 Task: Add Sprouts Blueberry Pomegranate Hydration Drink Mix 15 Pack to the cart.
Action: Mouse pressed left at (23, 87)
Screenshot: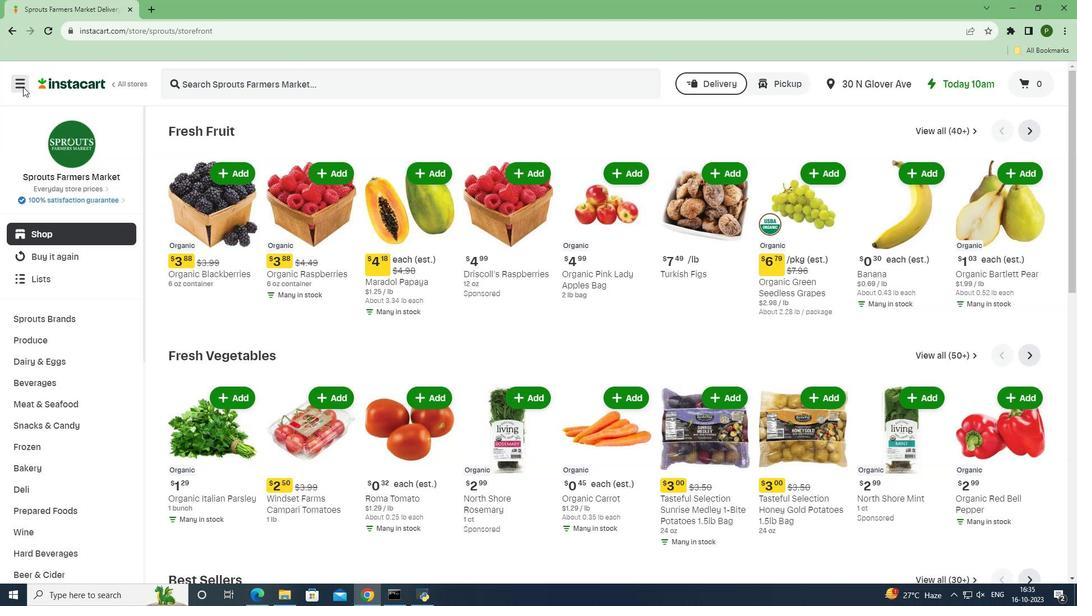 
Action: Mouse moved to (39, 301)
Screenshot: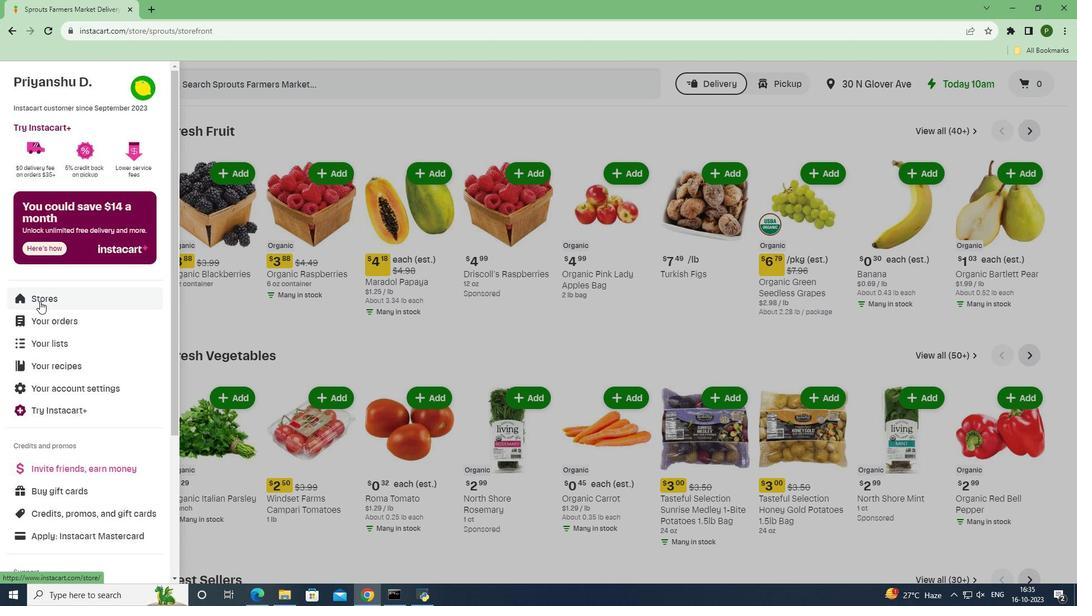 
Action: Mouse pressed left at (39, 301)
Screenshot: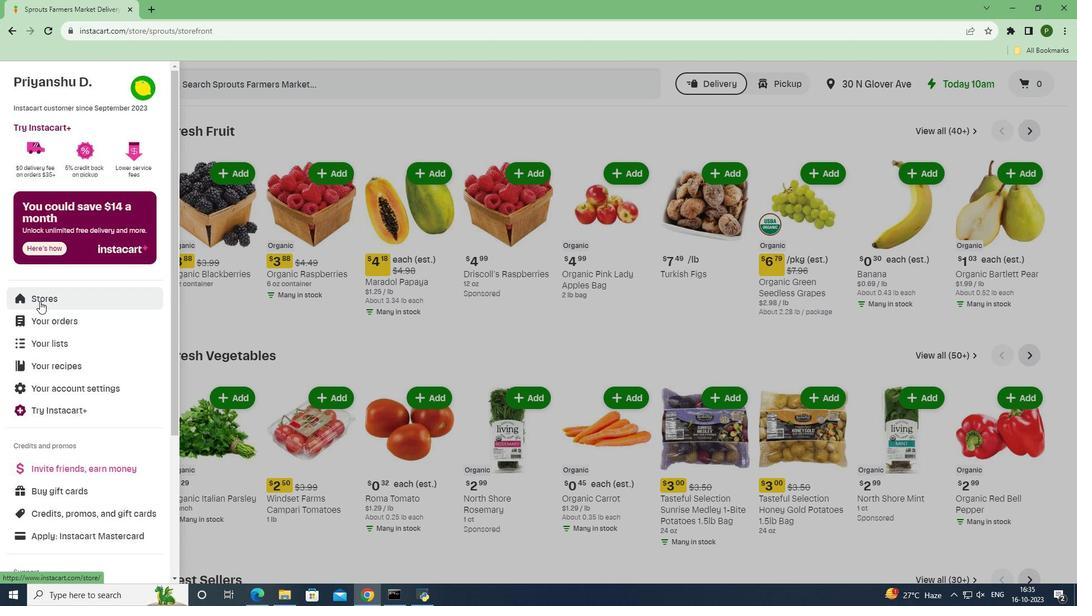 
Action: Mouse moved to (264, 130)
Screenshot: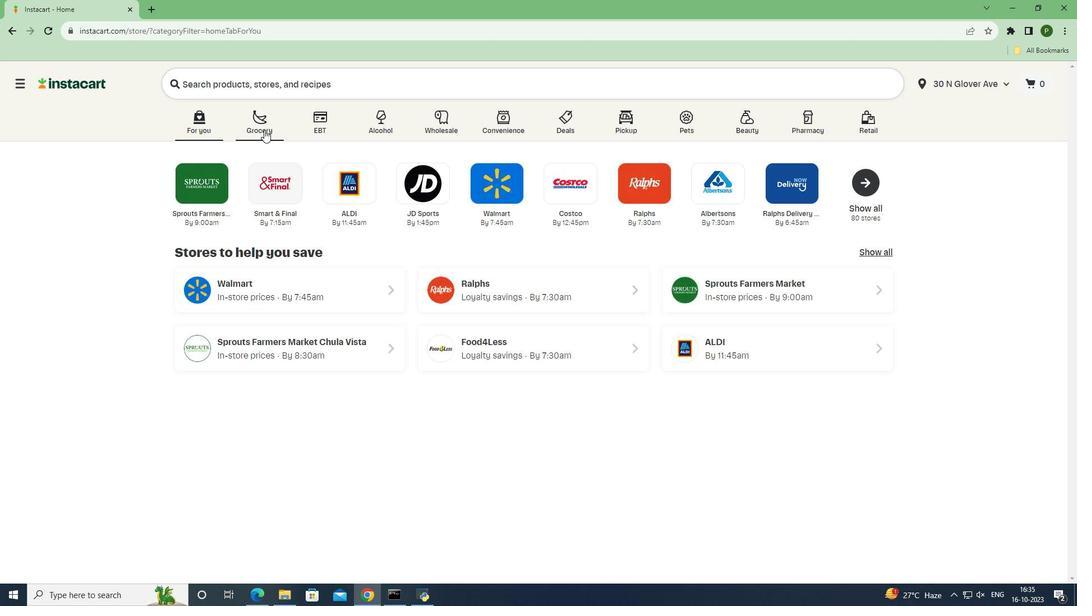
Action: Mouse pressed left at (264, 130)
Screenshot: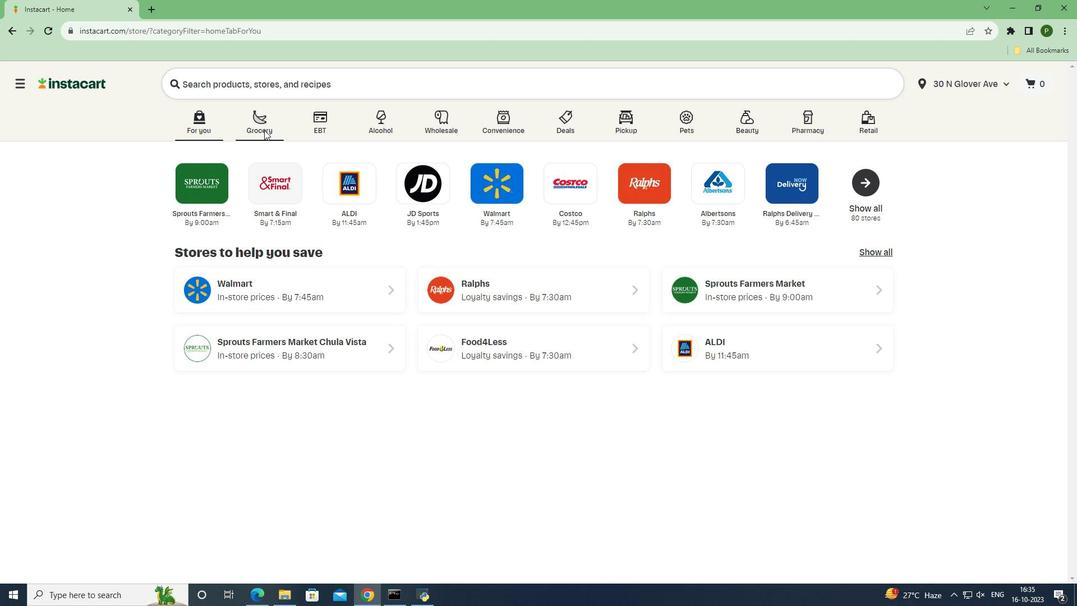 
Action: Mouse moved to (697, 268)
Screenshot: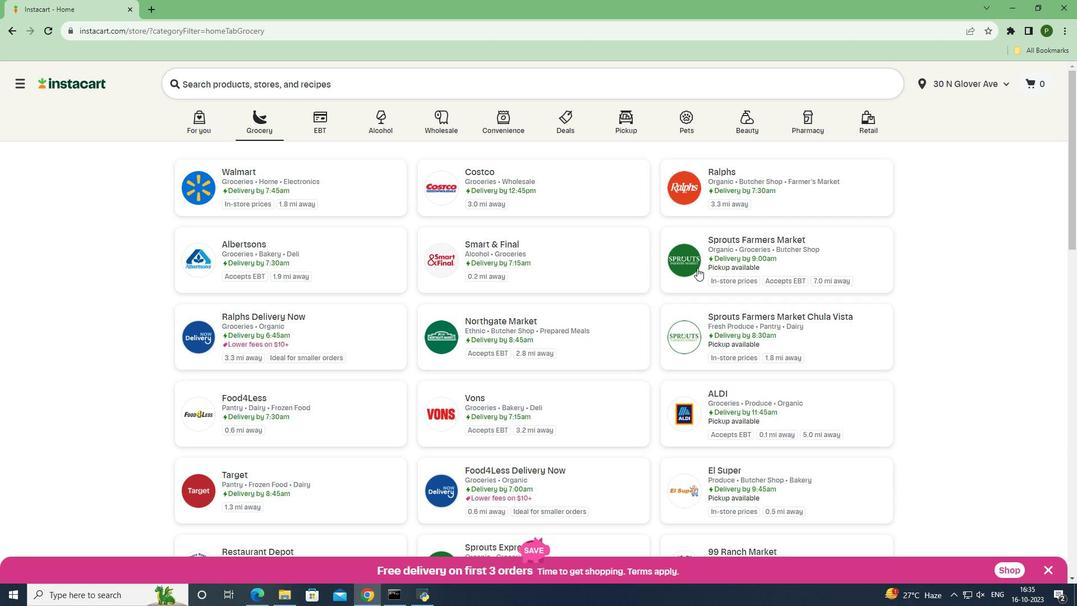 
Action: Mouse pressed left at (697, 268)
Screenshot: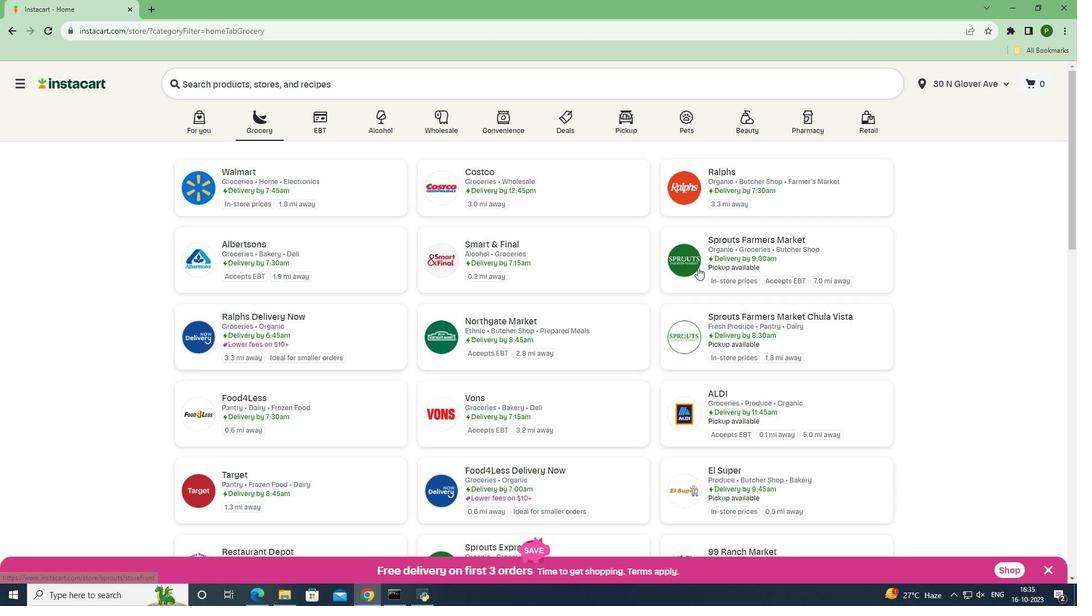 
Action: Mouse moved to (62, 385)
Screenshot: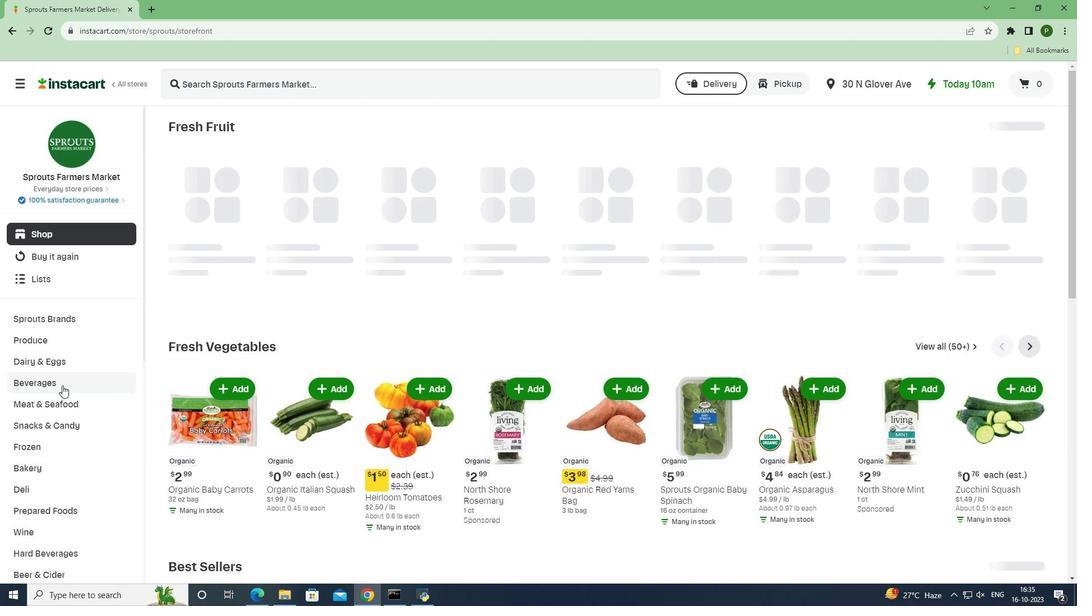 
Action: Mouse pressed left at (62, 385)
Screenshot: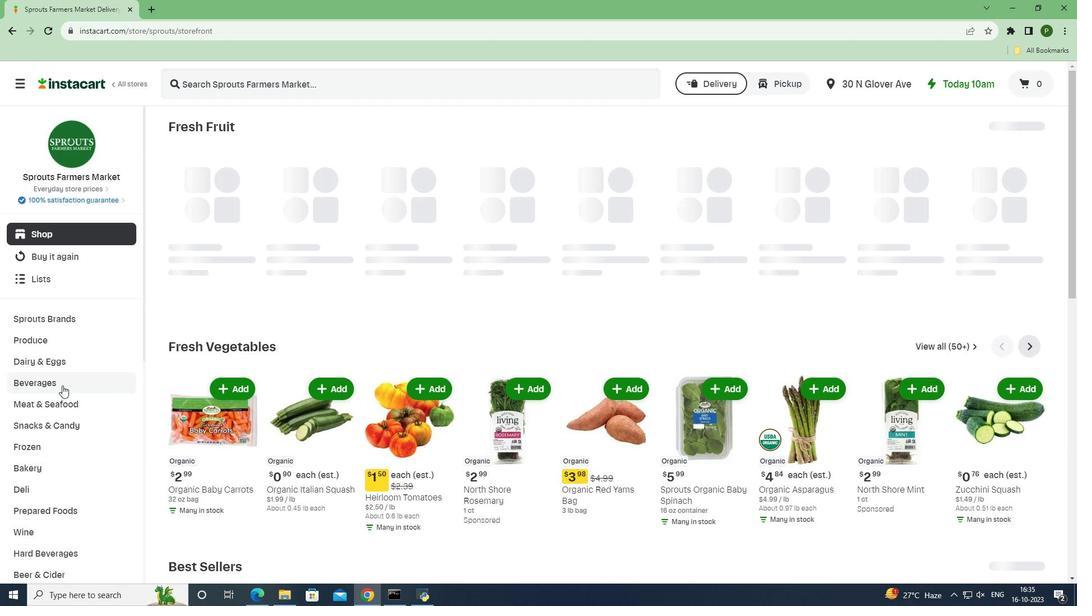 
Action: Mouse moved to (1015, 154)
Screenshot: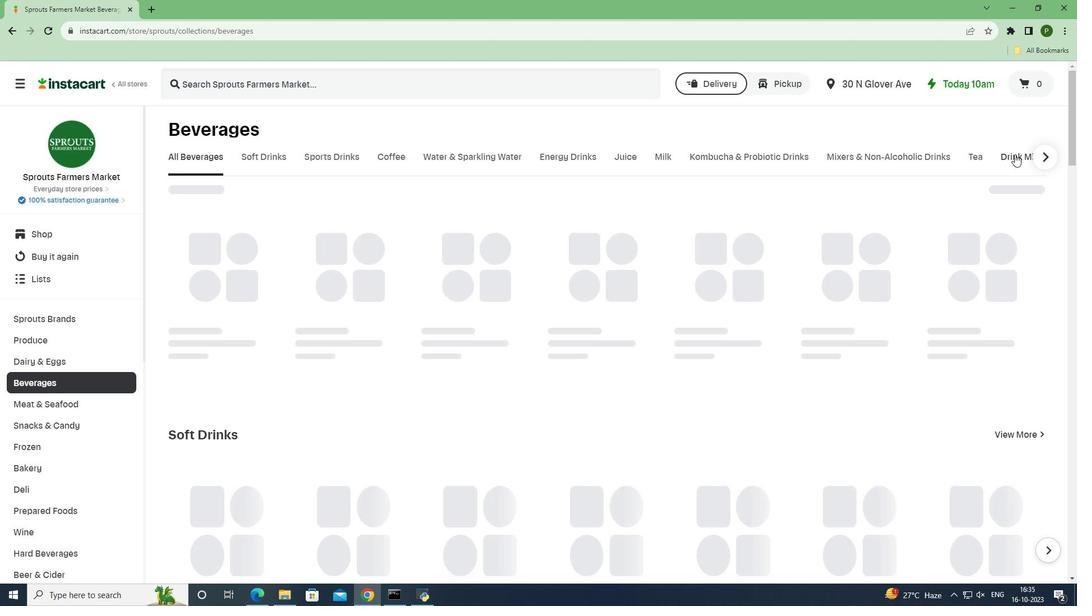 
Action: Mouse pressed left at (1015, 154)
Screenshot: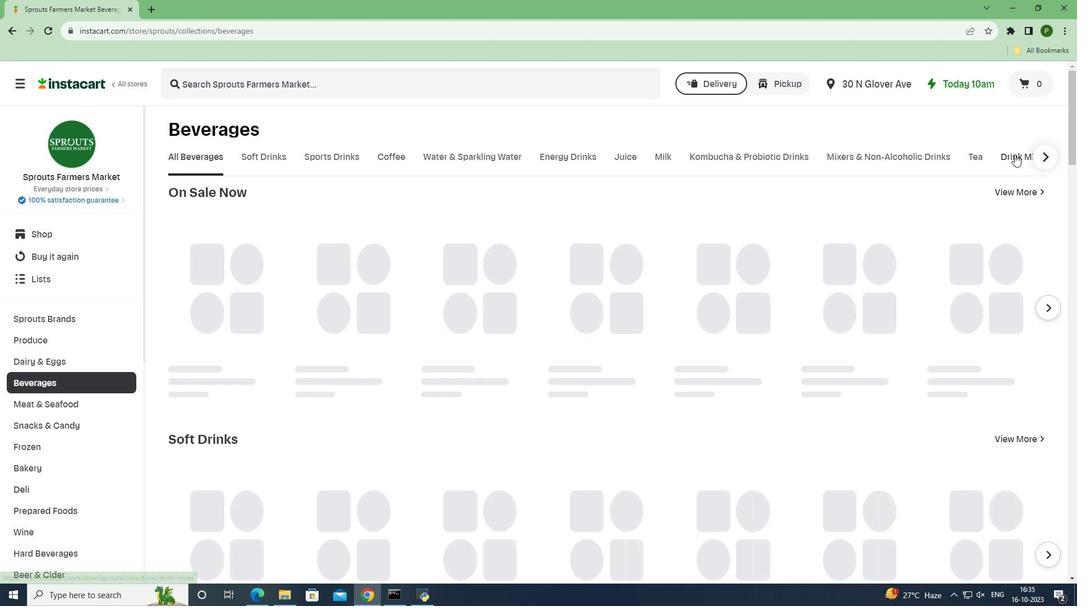 
Action: Mouse moved to (275, 207)
Screenshot: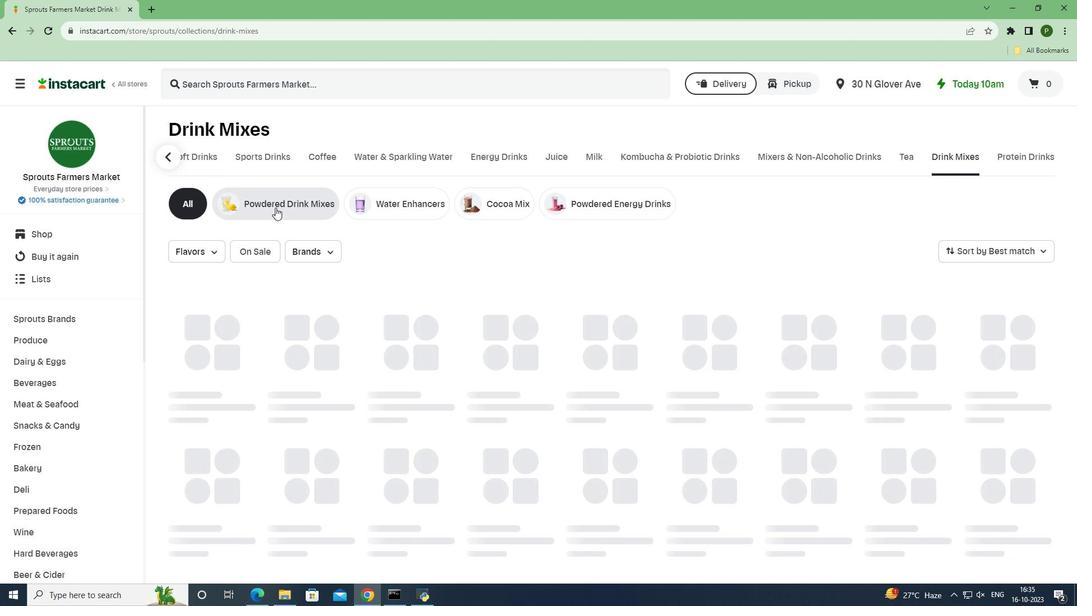 
Action: Mouse pressed left at (275, 207)
Screenshot: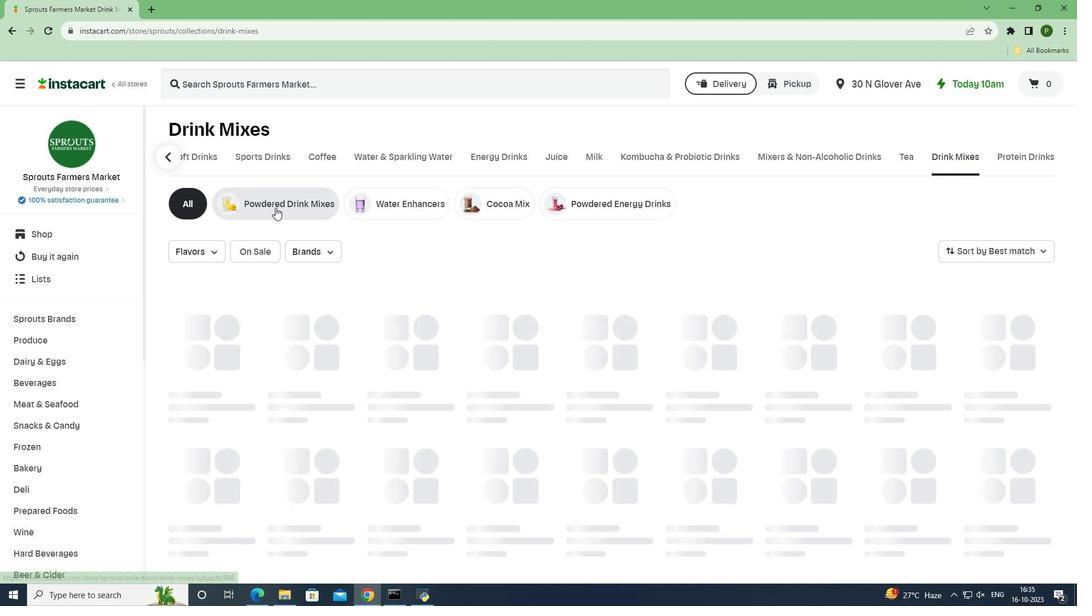 
Action: Mouse moved to (250, 80)
Screenshot: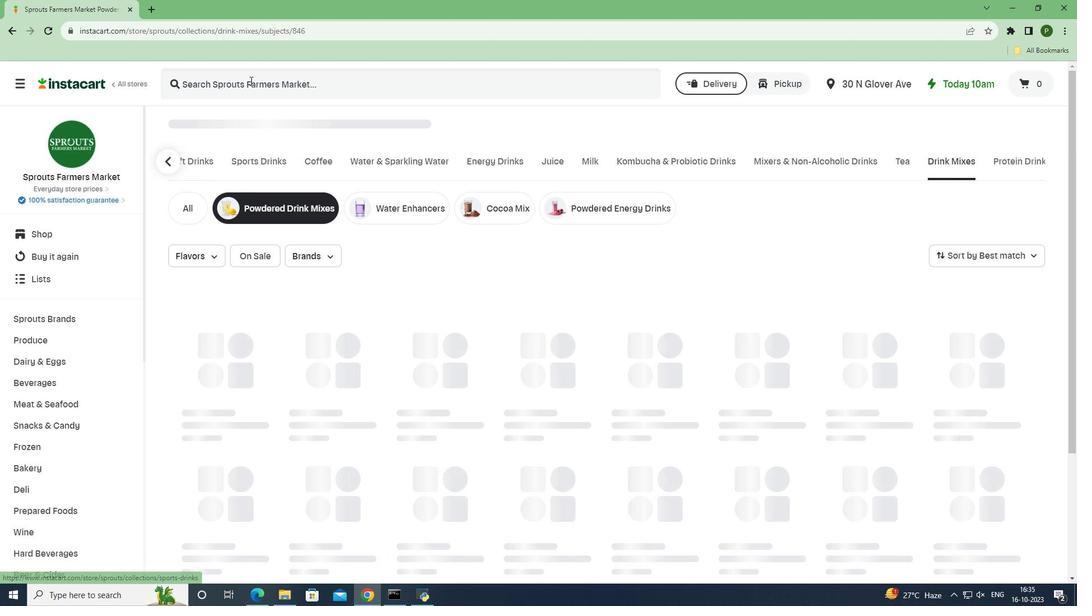 
Action: Mouse pressed left at (250, 80)
Screenshot: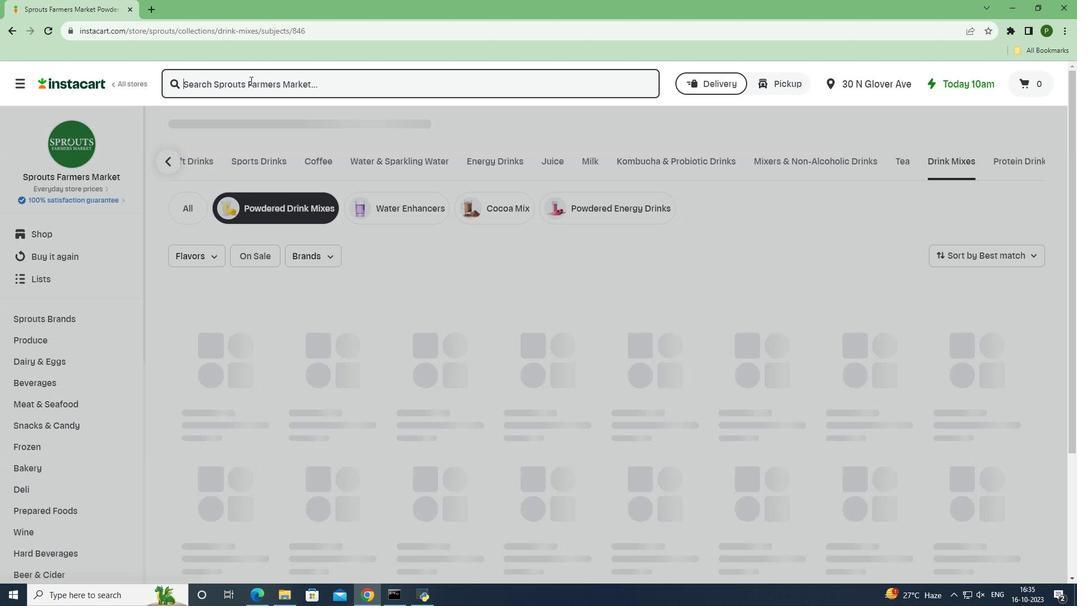 
Action: Key pressed <Key.caps_lock>S<Key.caps_lock>prouts<Key.space><Key.caps_lock>B<Key.caps_lock>lueberry<Key.space><Key.caps_lock>P<Key.caps_lock>omegranate<Key.space><Key.caps_lock>H<Key.caps_lock>ydration<Key.space><Key.caps_lock>D<Key.caps_lock>rink<Key.space><Key.caps_lock>M<Key.caps_lock>ix<Key.space><Key.caps_lock>15<Key.space>P<Key.caps_lock>ack<Key.space><Key.enter>
Screenshot: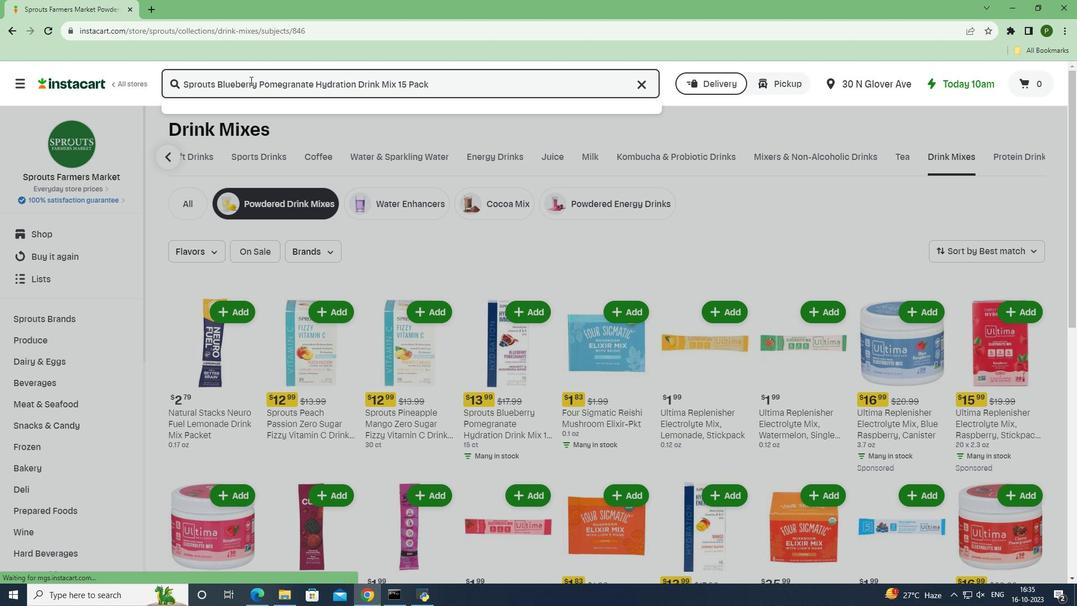 
Action: Mouse moved to (310, 199)
Screenshot: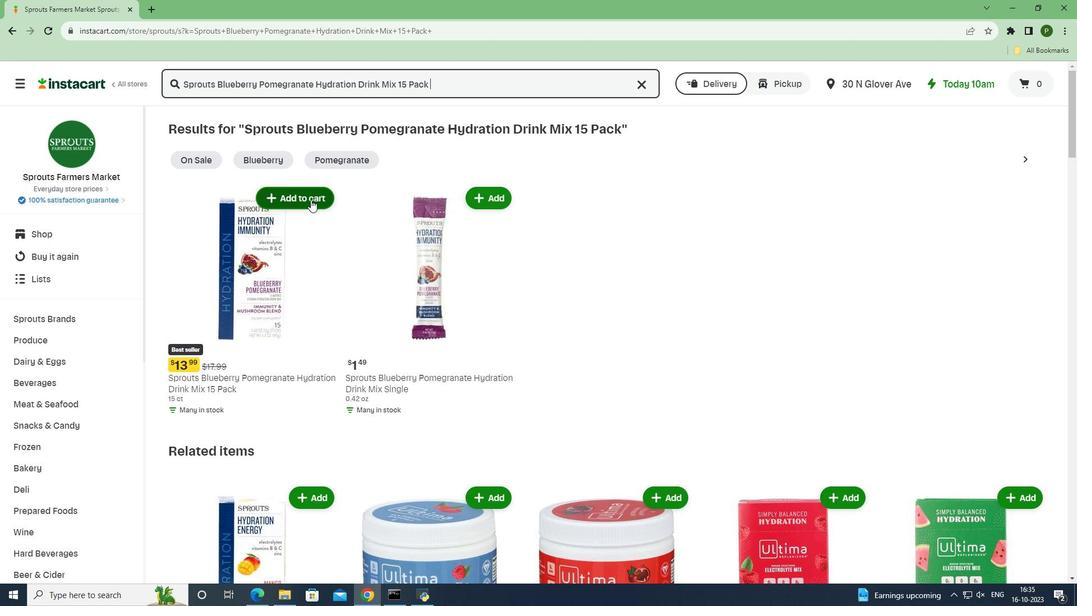 
Action: Mouse pressed left at (310, 199)
Screenshot: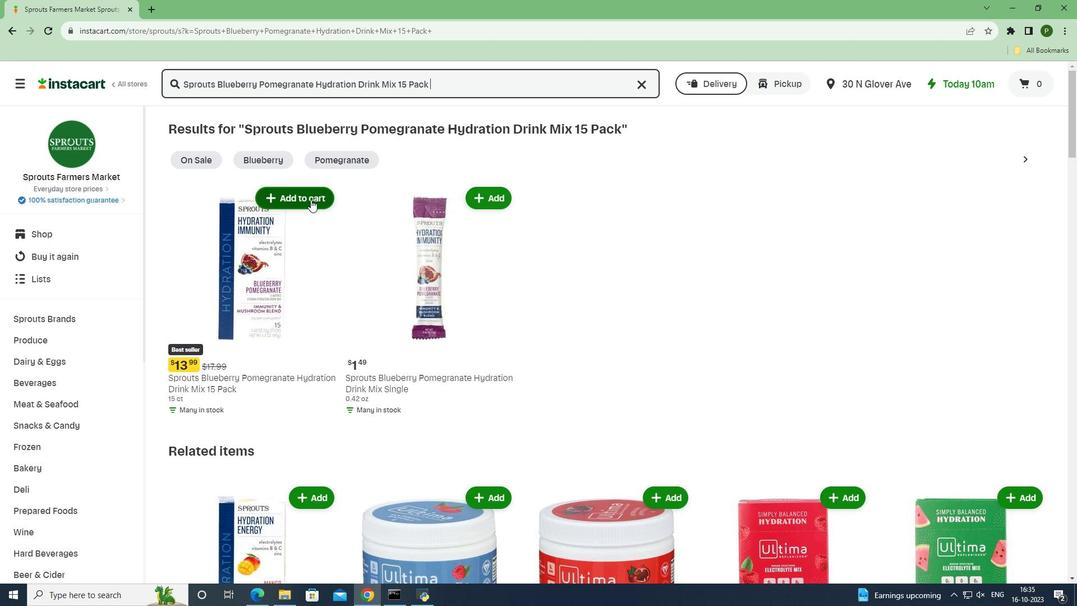 
Action: Mouse moved to (337, 279)
Screenshot: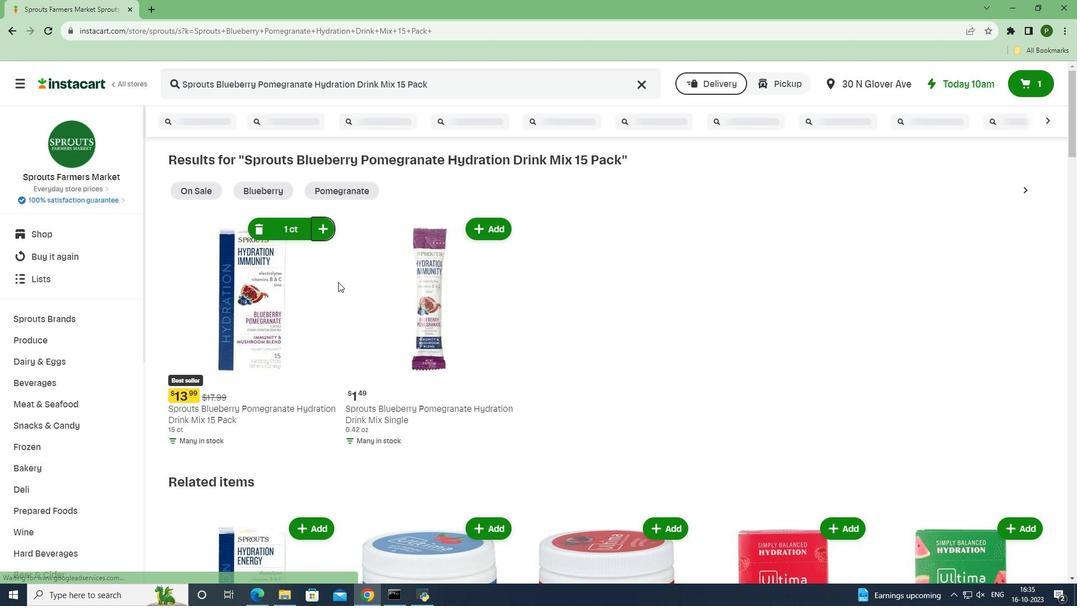 
